 Task: Select the auto option in the notebook cell completed.
Action: Mouse moved to (36, 631)
Screenshot: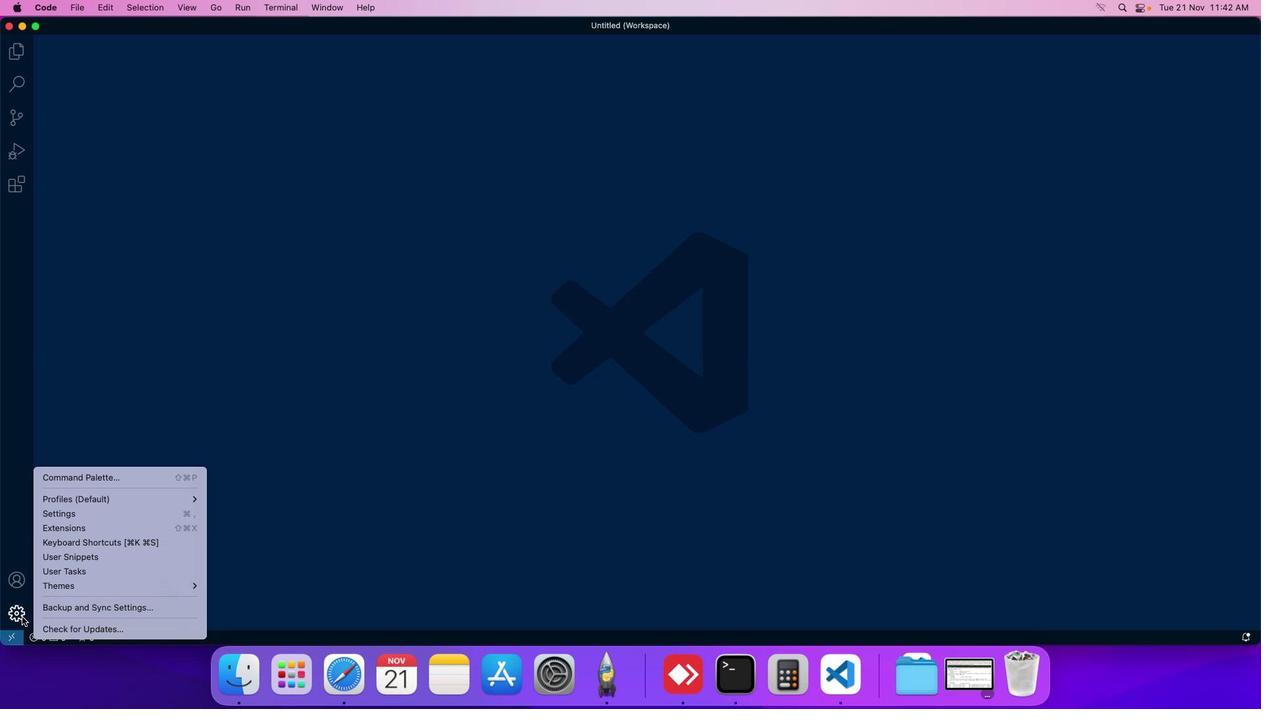 
Action: Mouse pressed left at (36, 631)
Screenshot: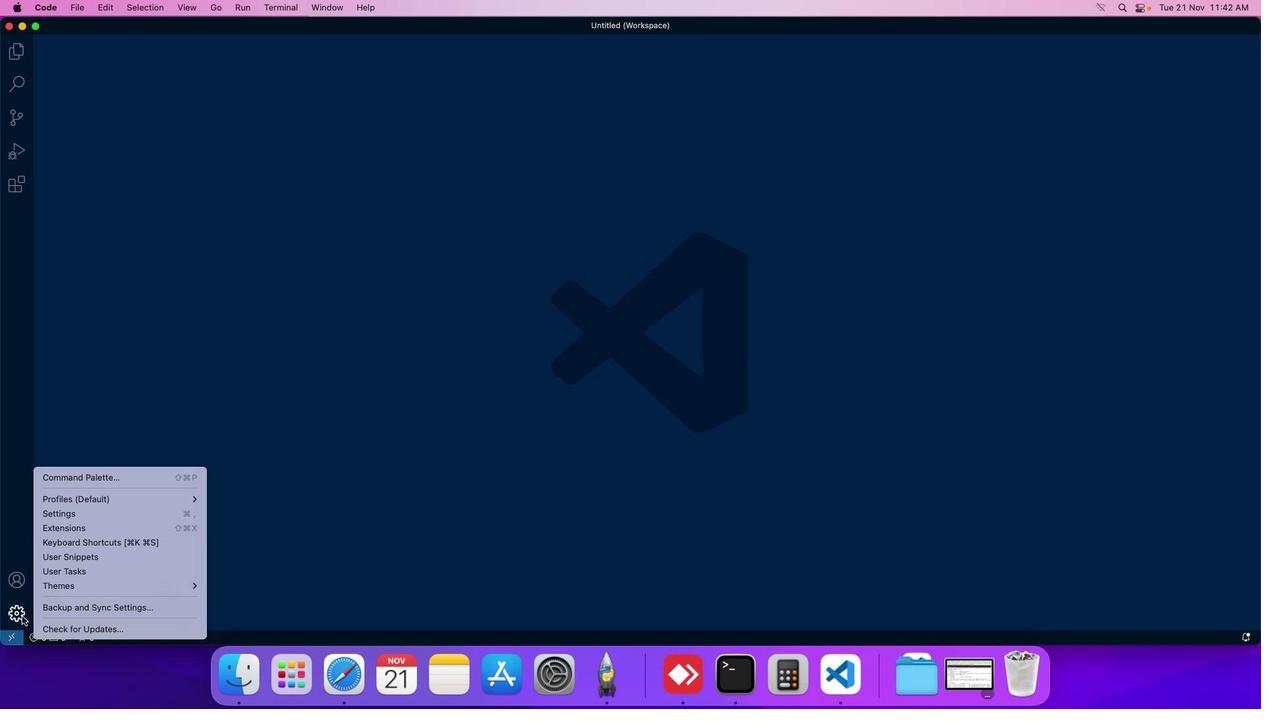 
Action: Mouse moved to (71, 528)
Screenshot: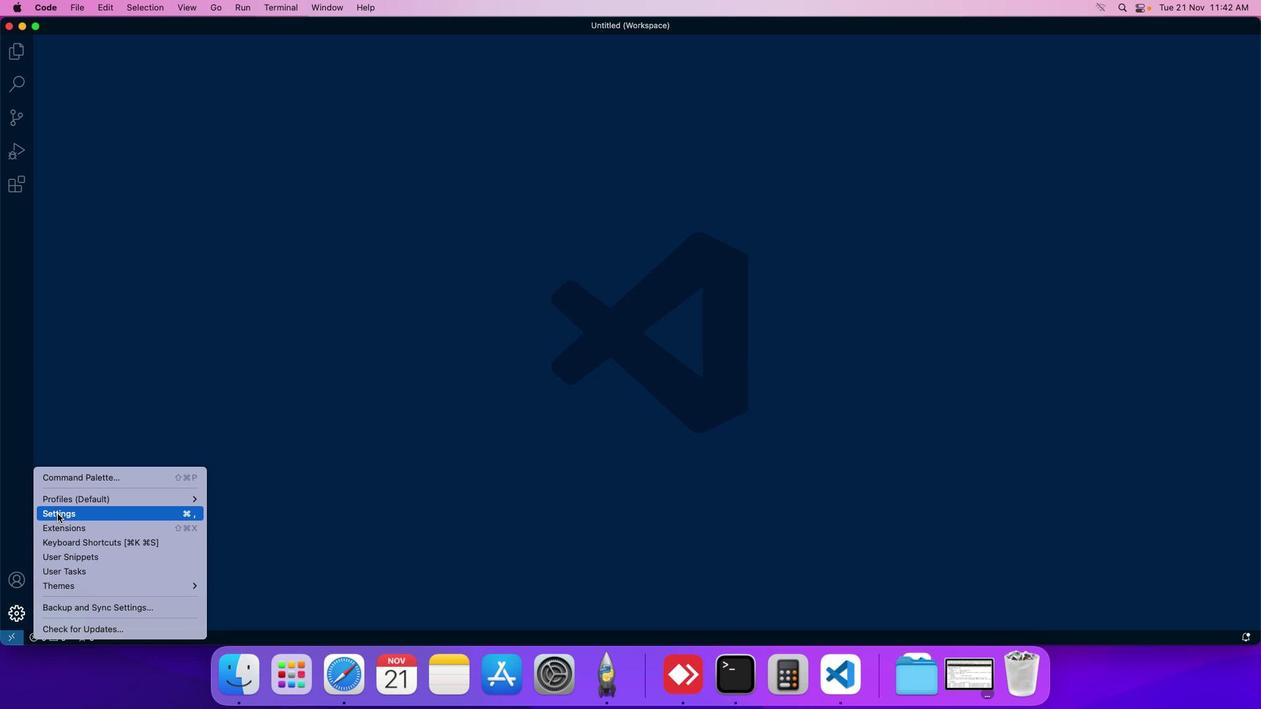
Action: Mouse pressed left at (71, 528)
Screenshot: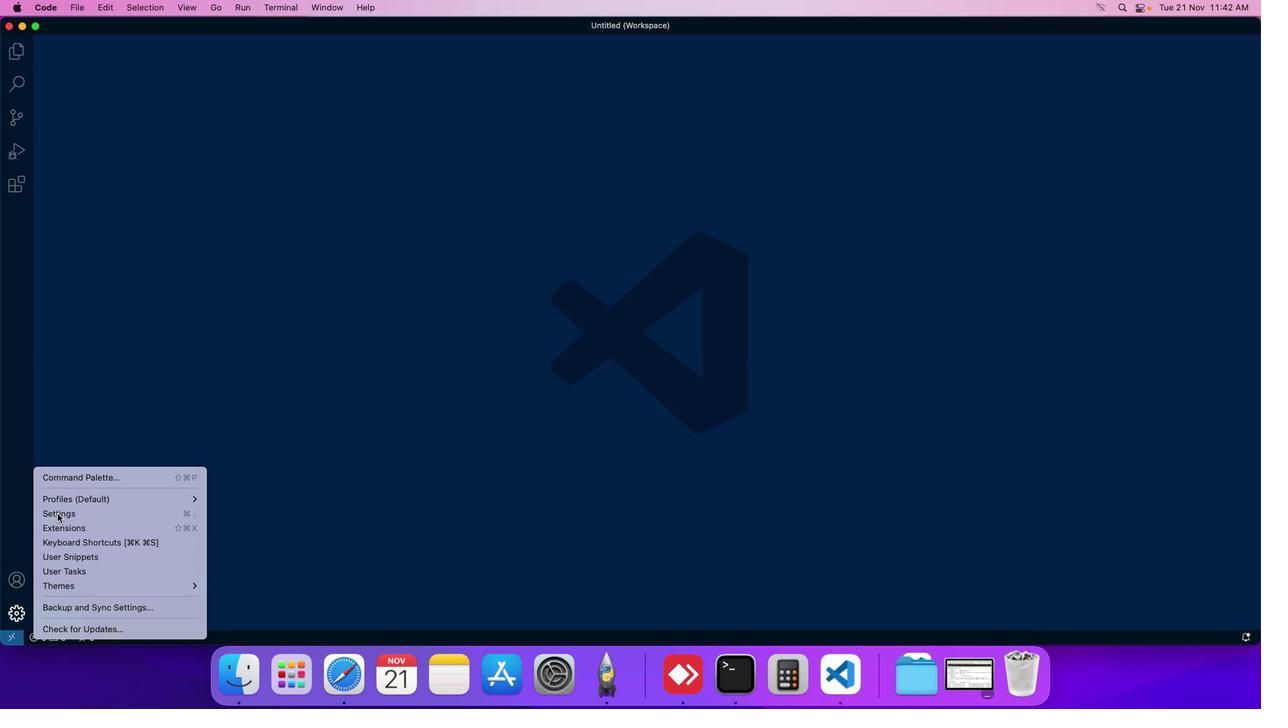 
Action: Mouse moved to (316, 124)
Screenshot: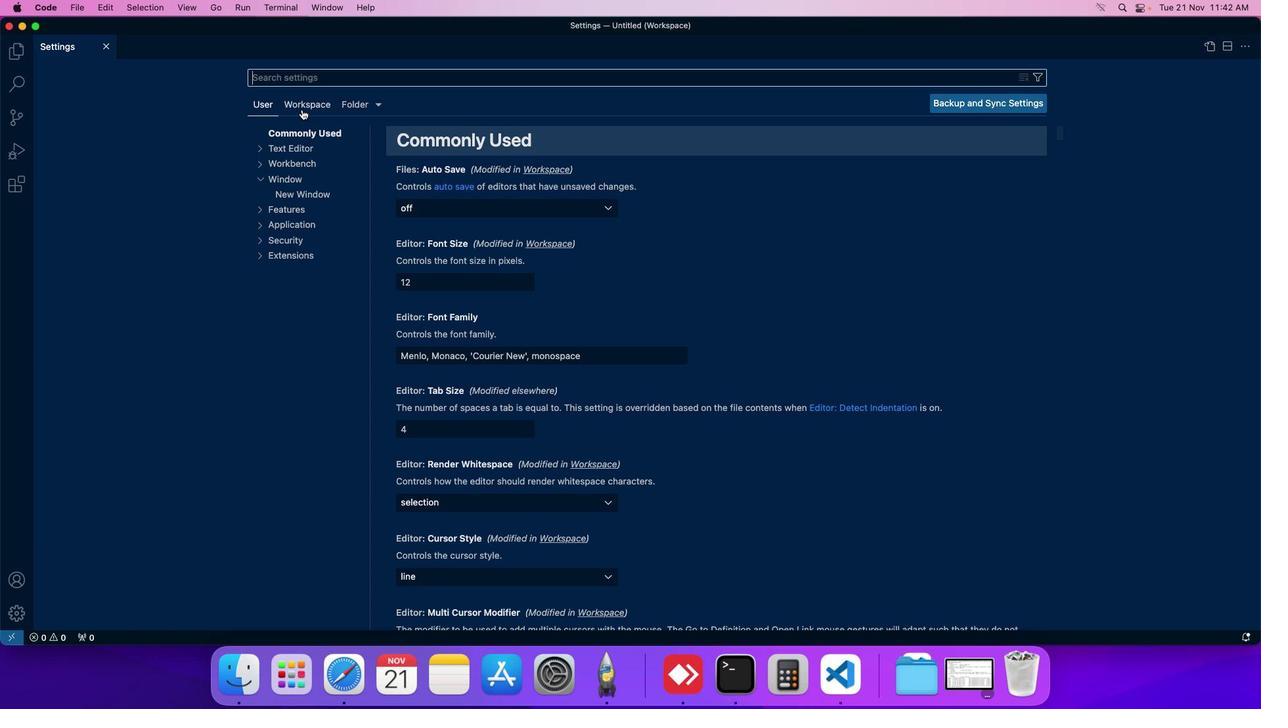 
Action: Mouse pressed left at (316, 124)
Screenshot: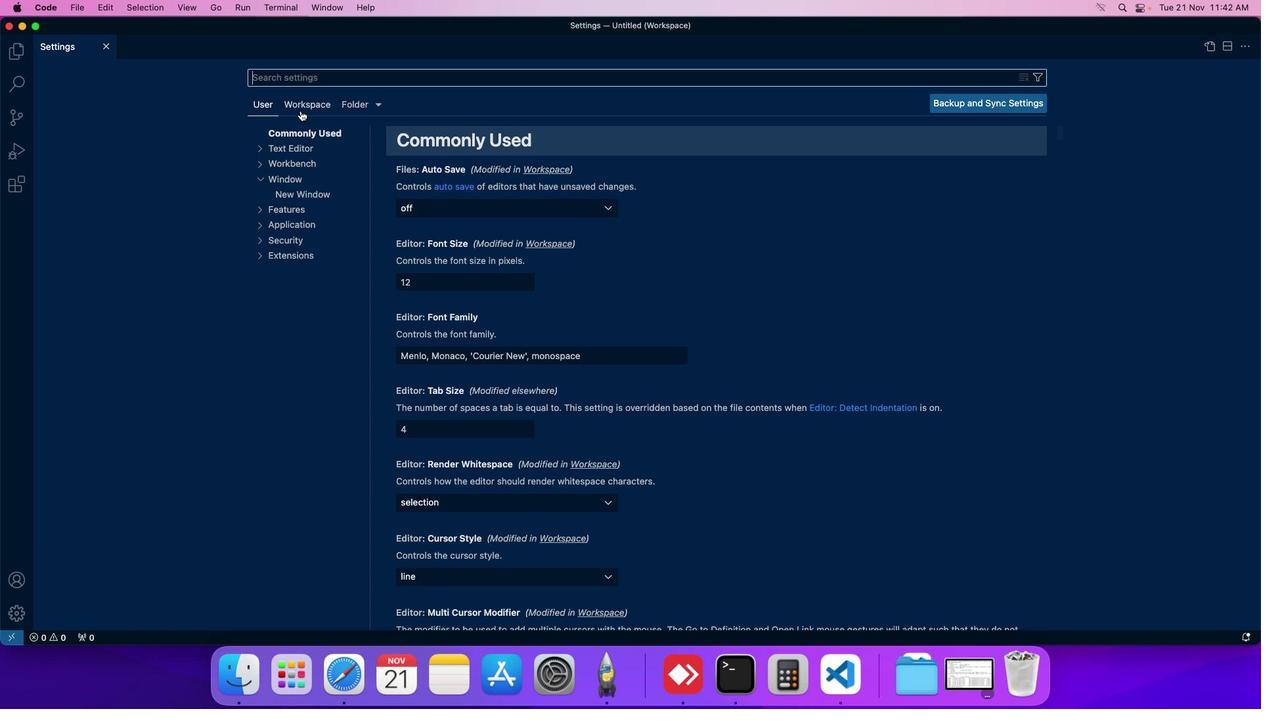 
Action: Mouse moved to (292, 204)
Screenshot: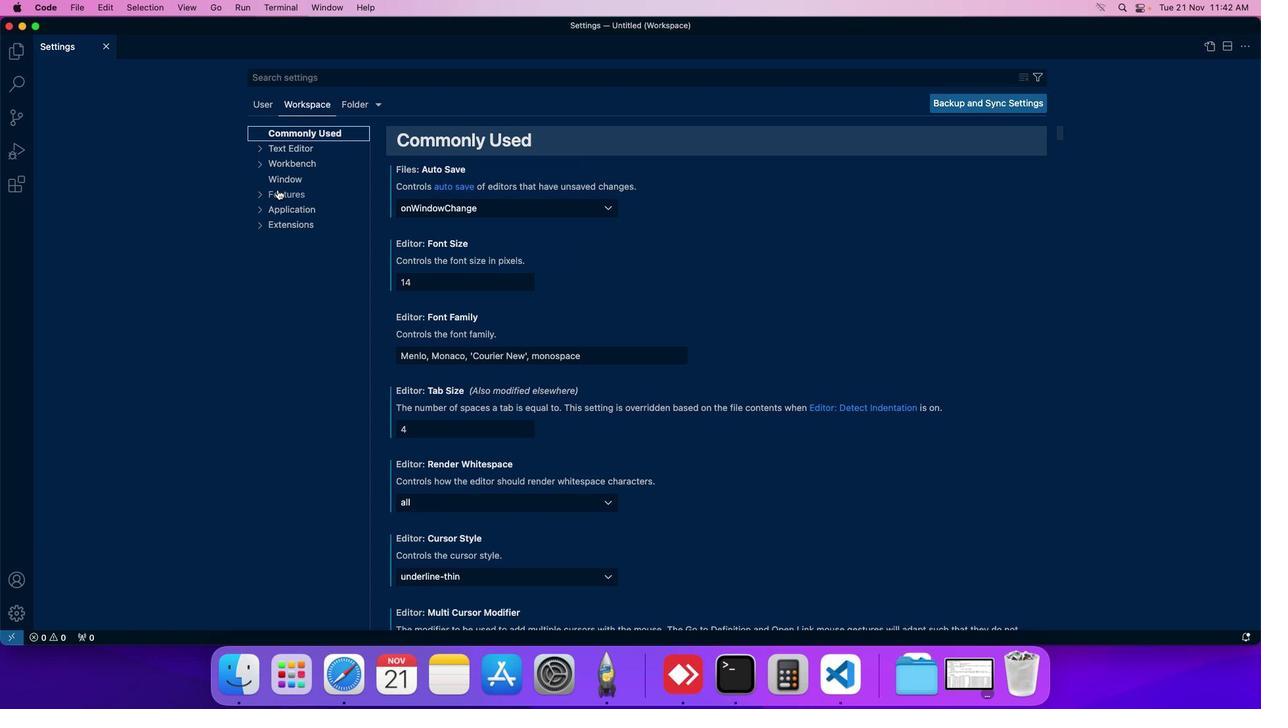 
Action: Mouse pressed left at (292, 204)
Screenshot: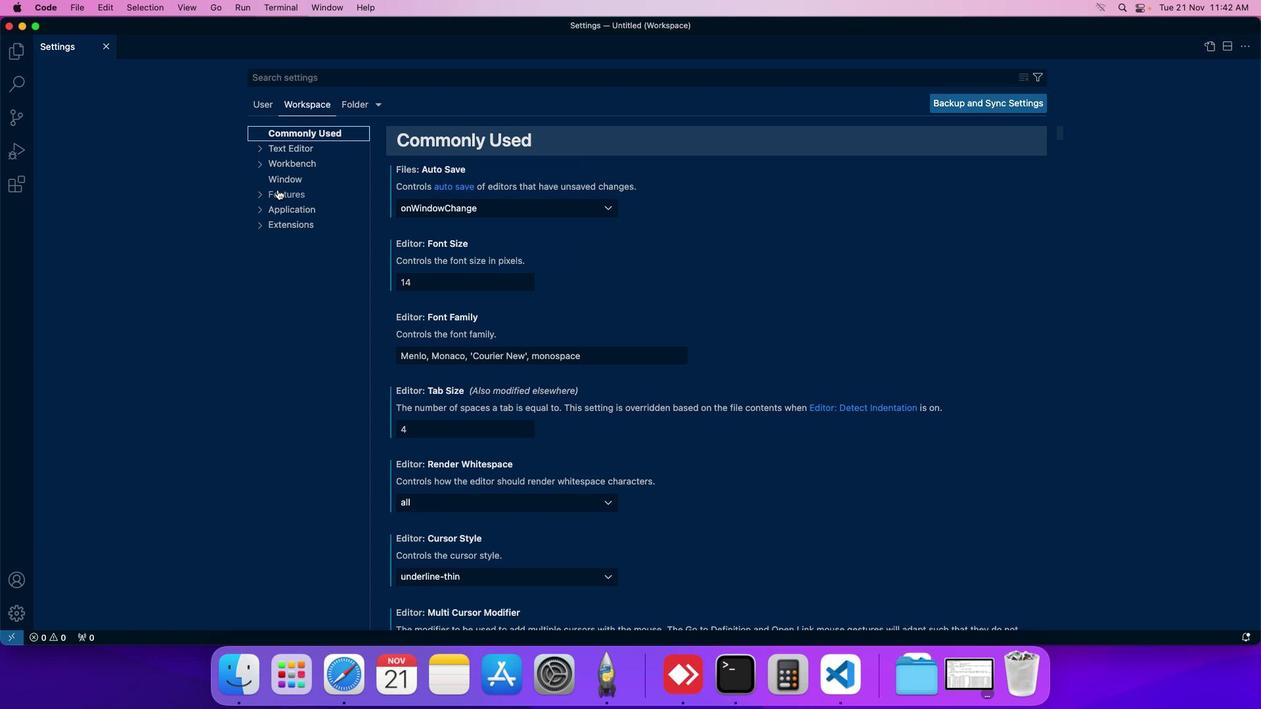 
Action: Mouse moved to (300, 448)
Screenshot: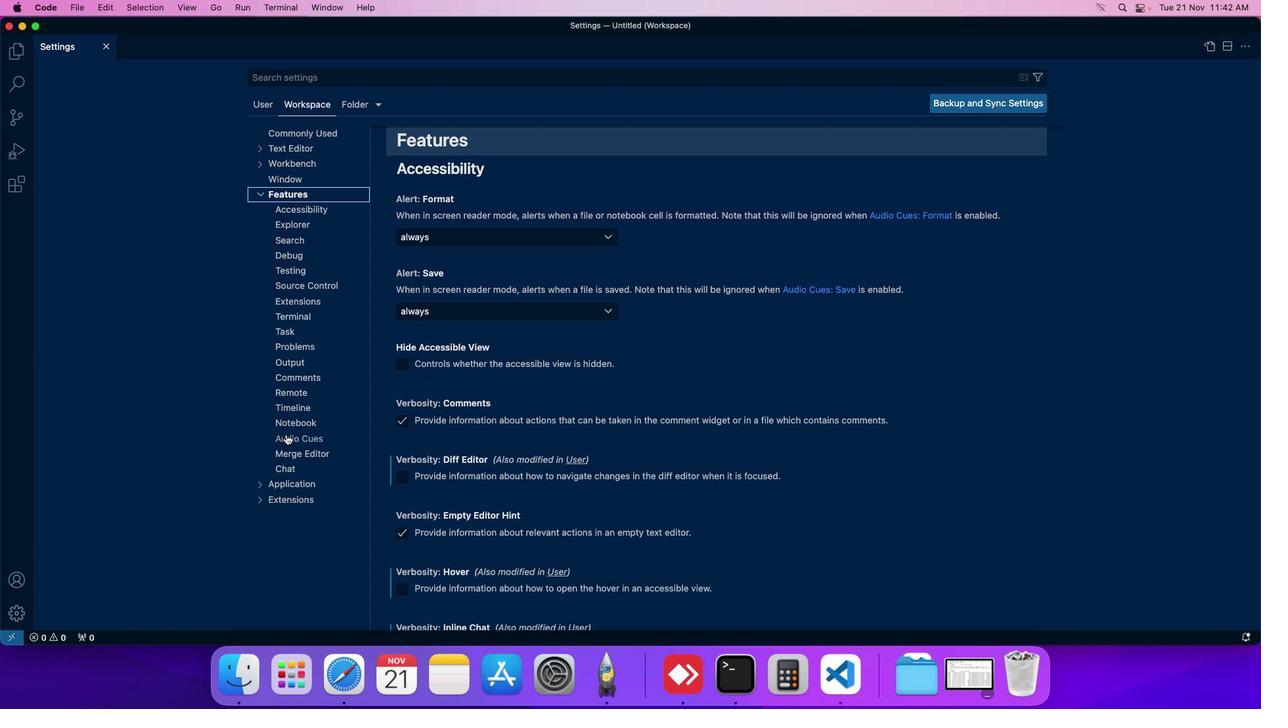 
Action: Mouse pressed left at (300, 448)
Screenshot: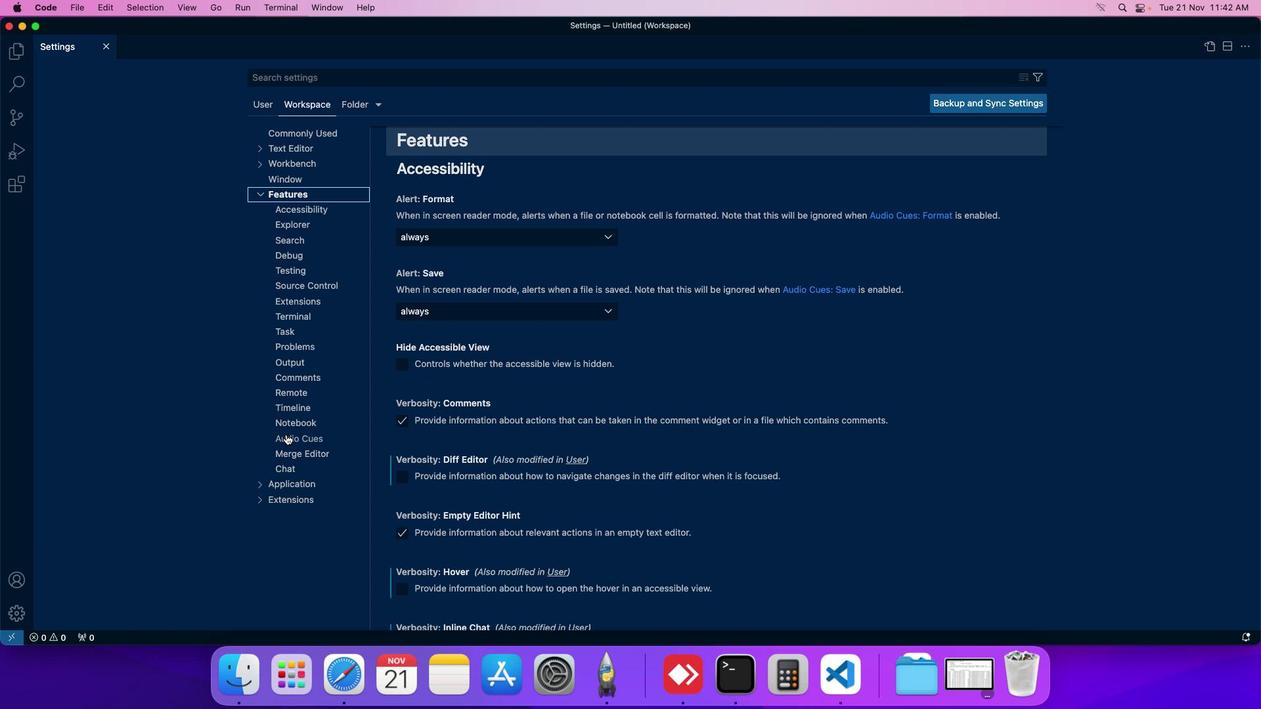
Action: Mouse moved to (419, 424)
Screenshot: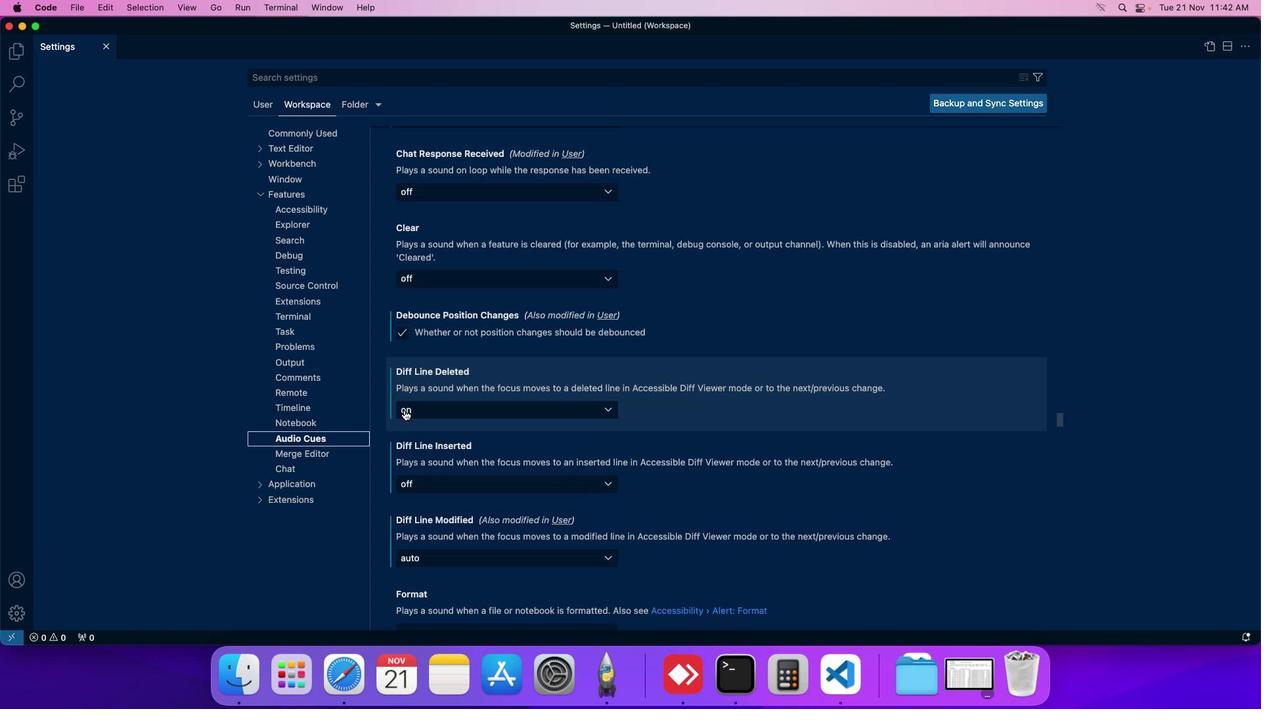 
Action: Mouse scrolled (419, 424) with delta (14, 13)
Screenshot: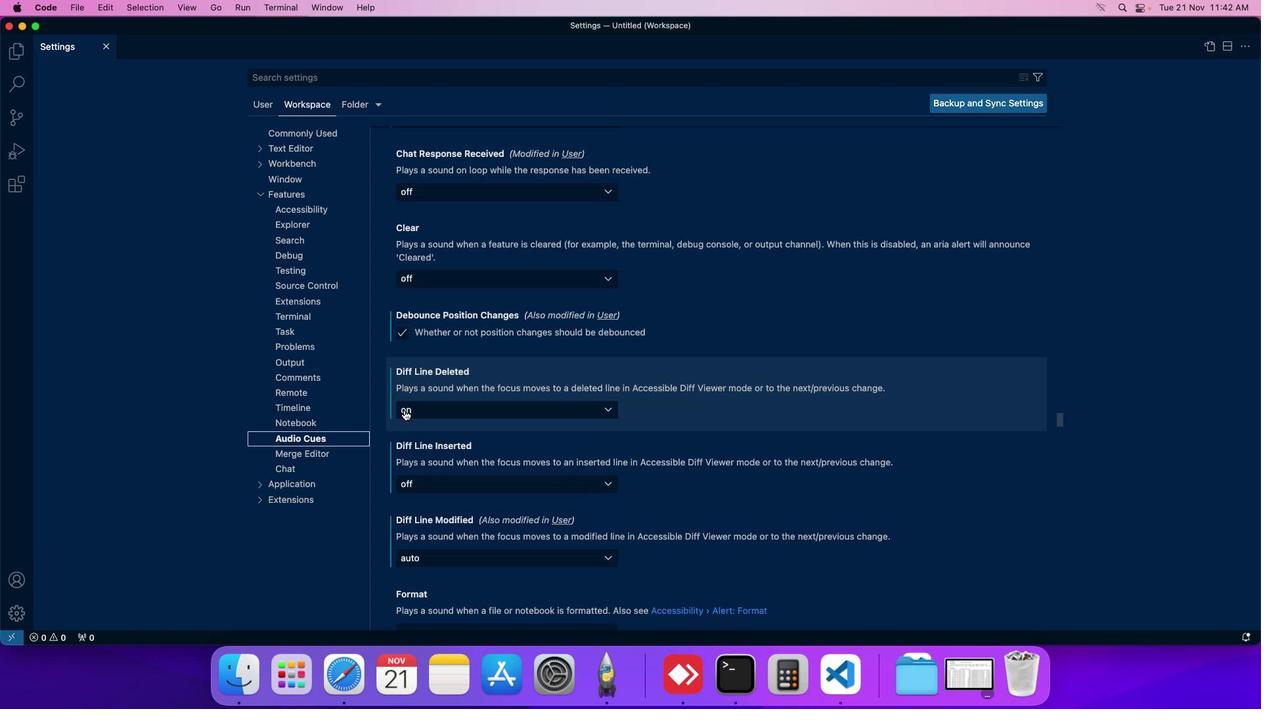 
Action: Mouse scrolled (419, 424) with delta (14, 13)
Screenshot: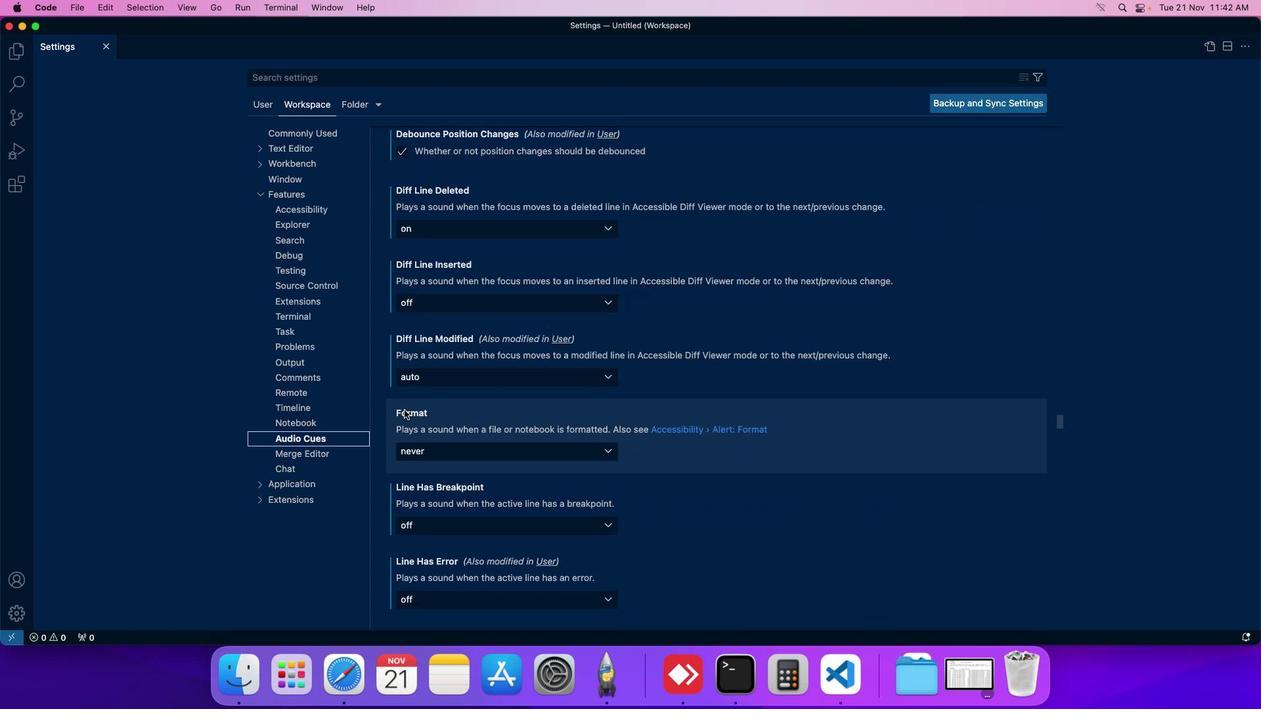 
Action: Mouse scrolled (419, 424) with delta (14, 13)
Screenshot: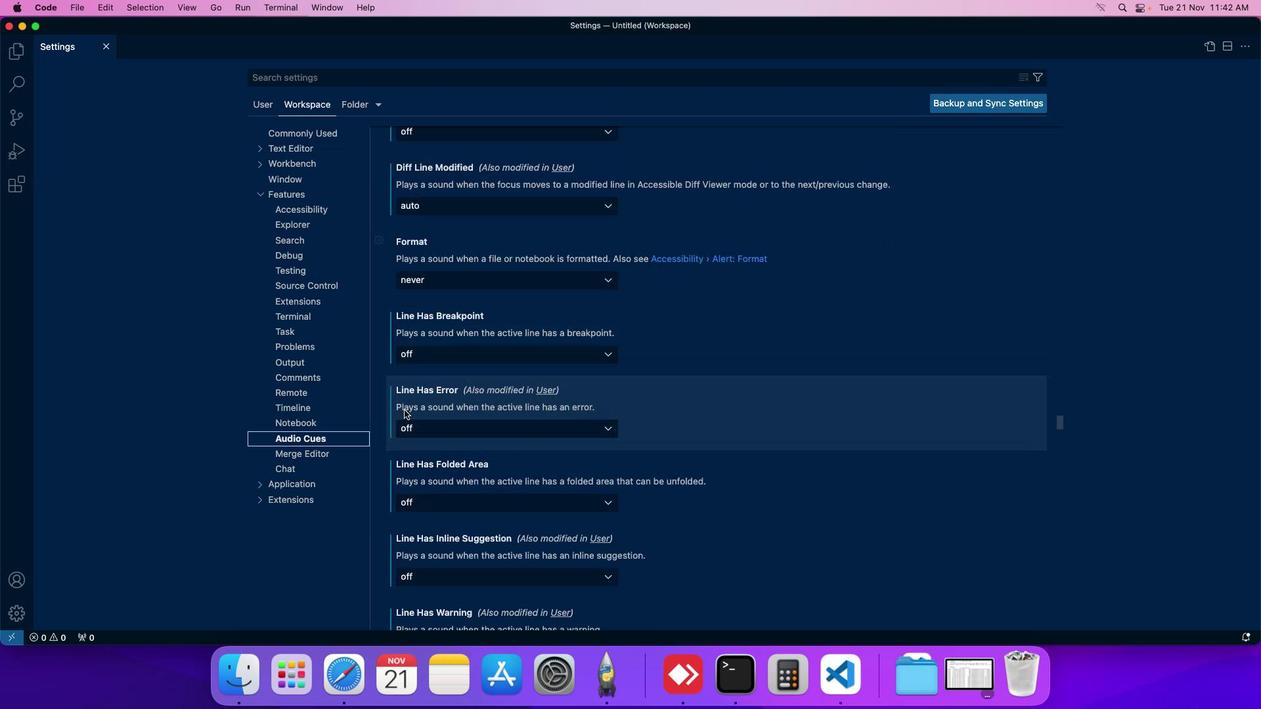 
Action: Mouse scrolled (419, 424) with delta (14, 13)
Screenshot: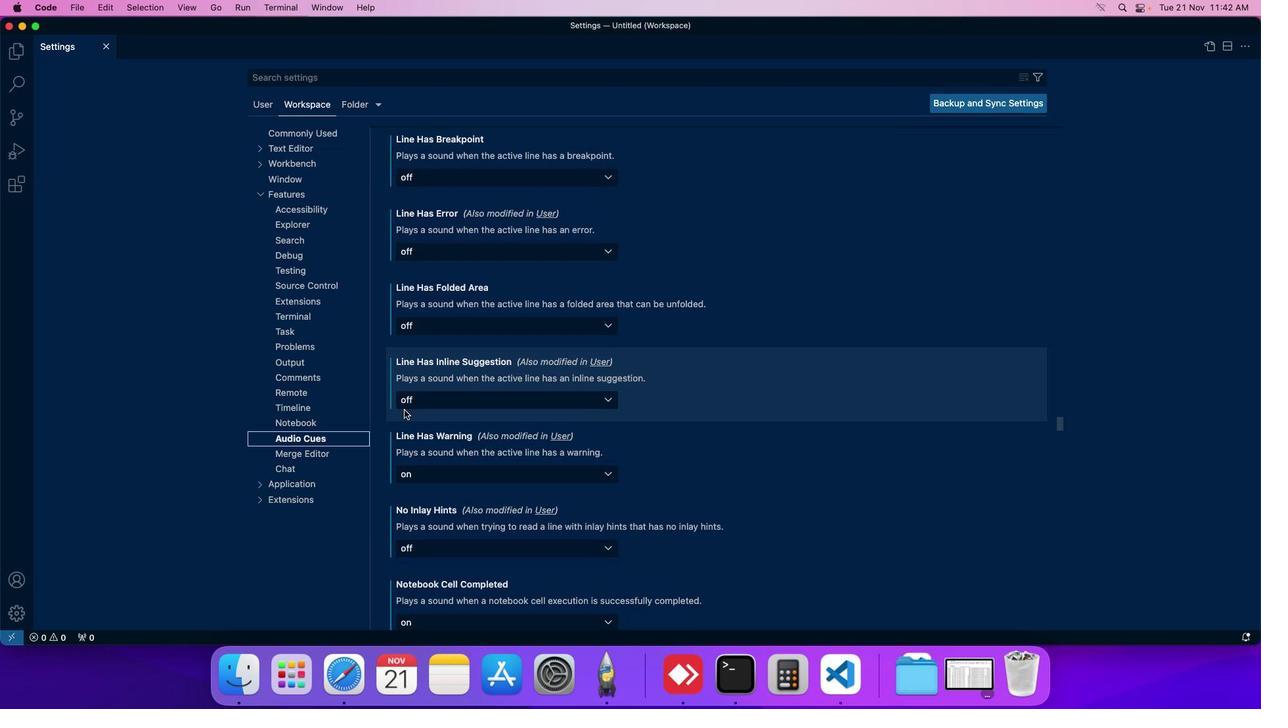 
Action: Mouse scrolled (419, 424) with delta (14, 13)
Screenshot: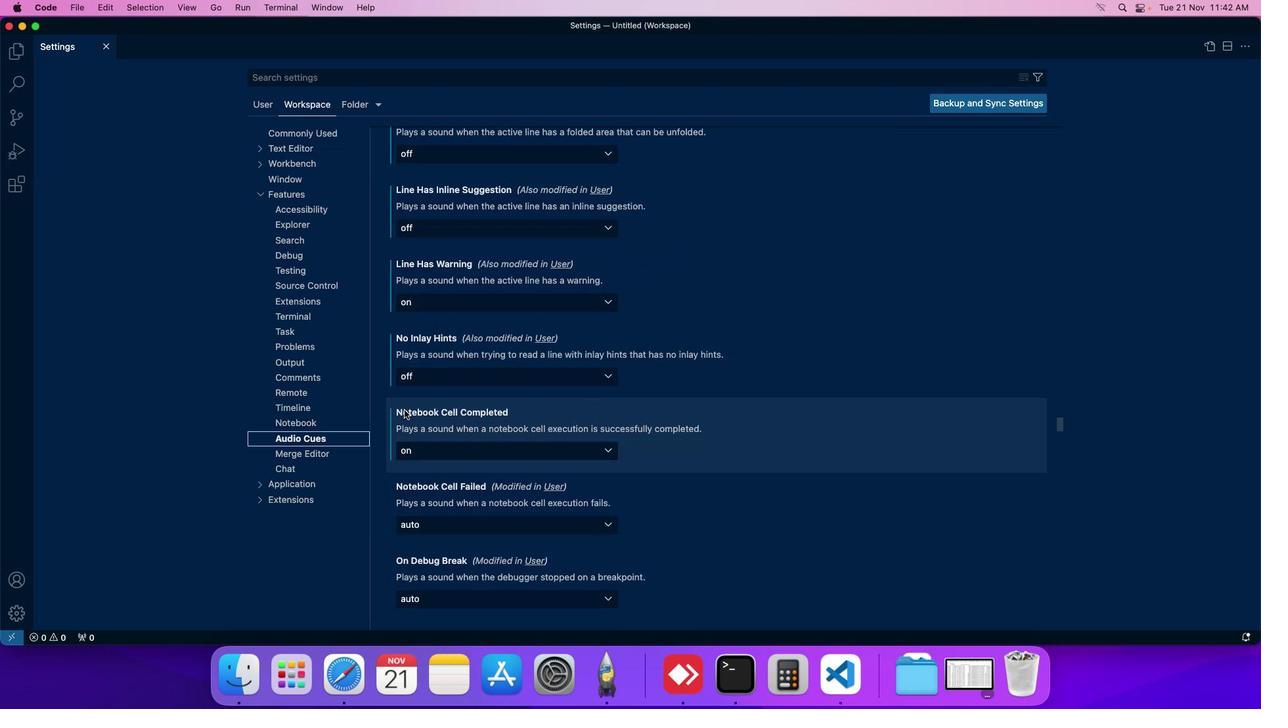 
Action: Mouse moved to (492, 466)
Screenshot: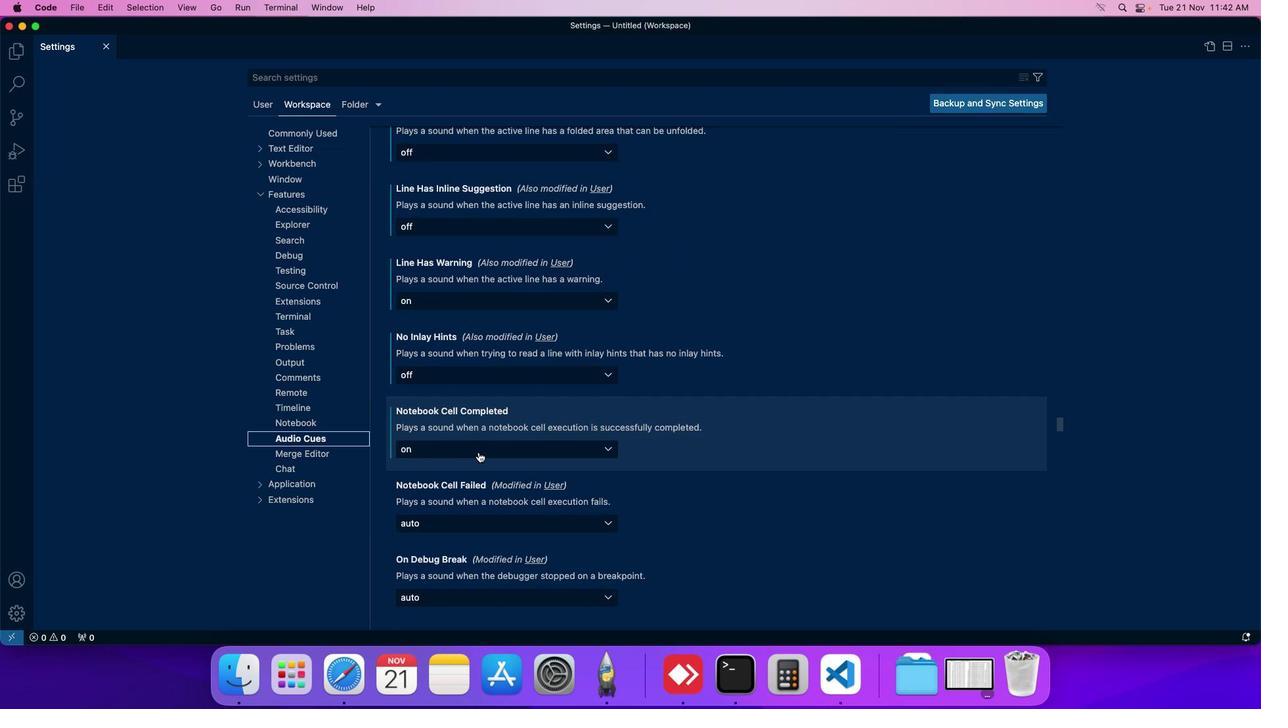 
Action: Mouse pressed left at (492, 466)
Screenshot: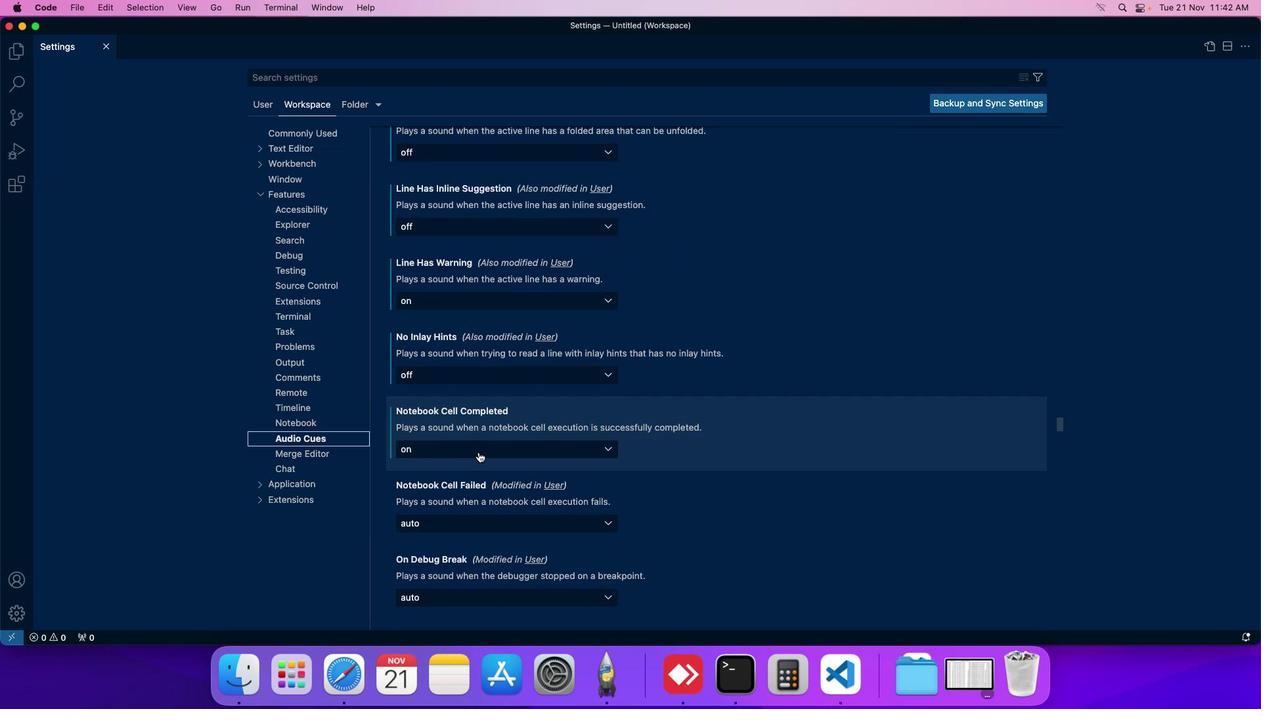 
Action: Mouse moved to (475, 477)
Screenshot: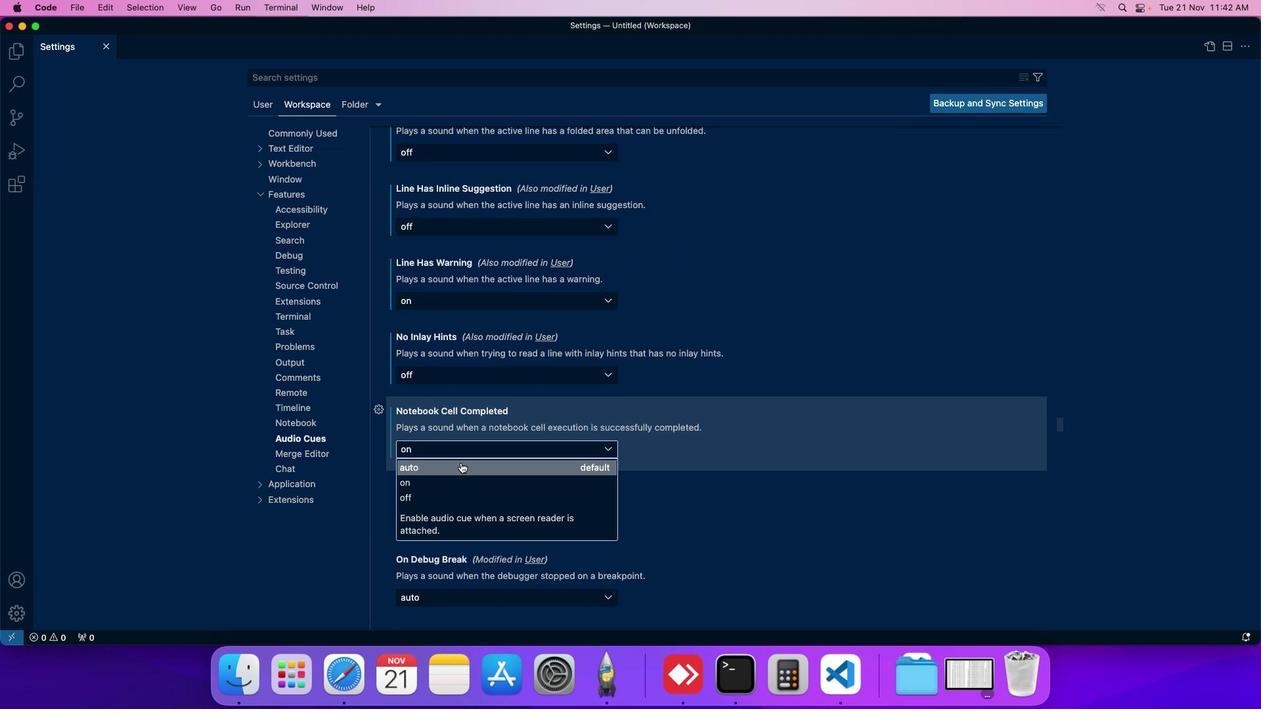 
Action: Mouse pressed left at (475, 477)
Screenshot: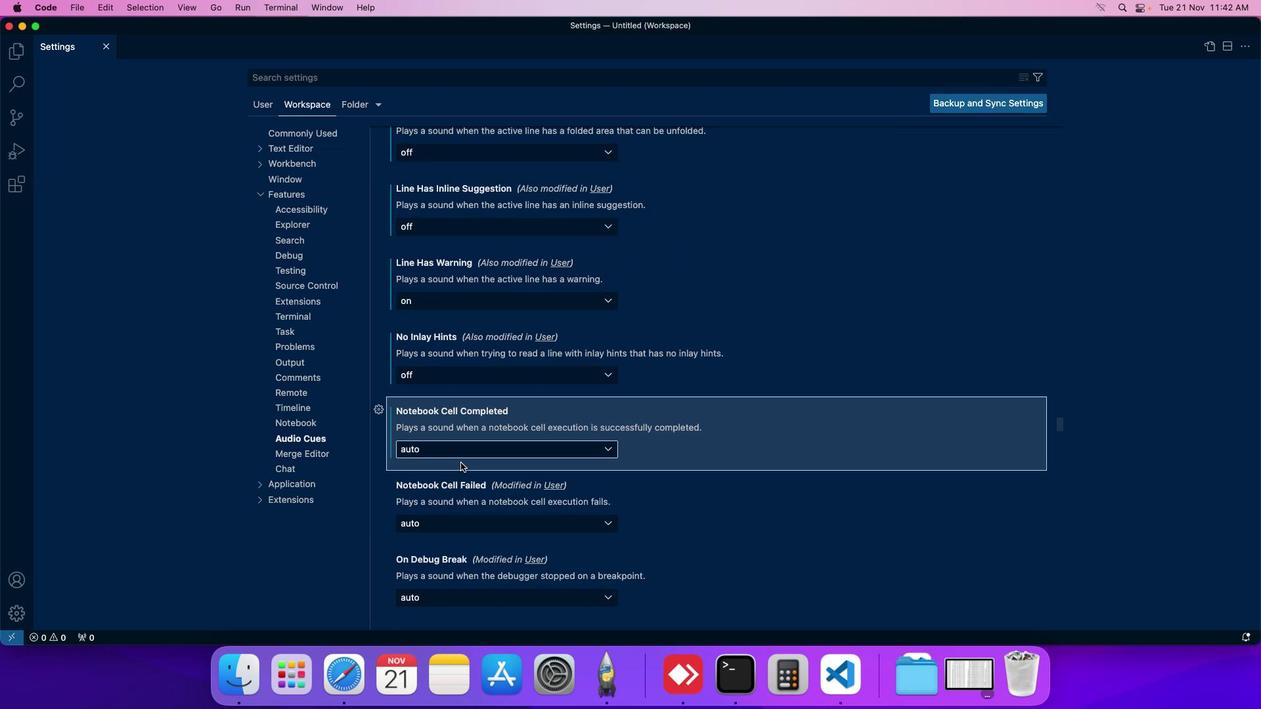 
Action: Mouse moved to (483, 472)
Screenshot: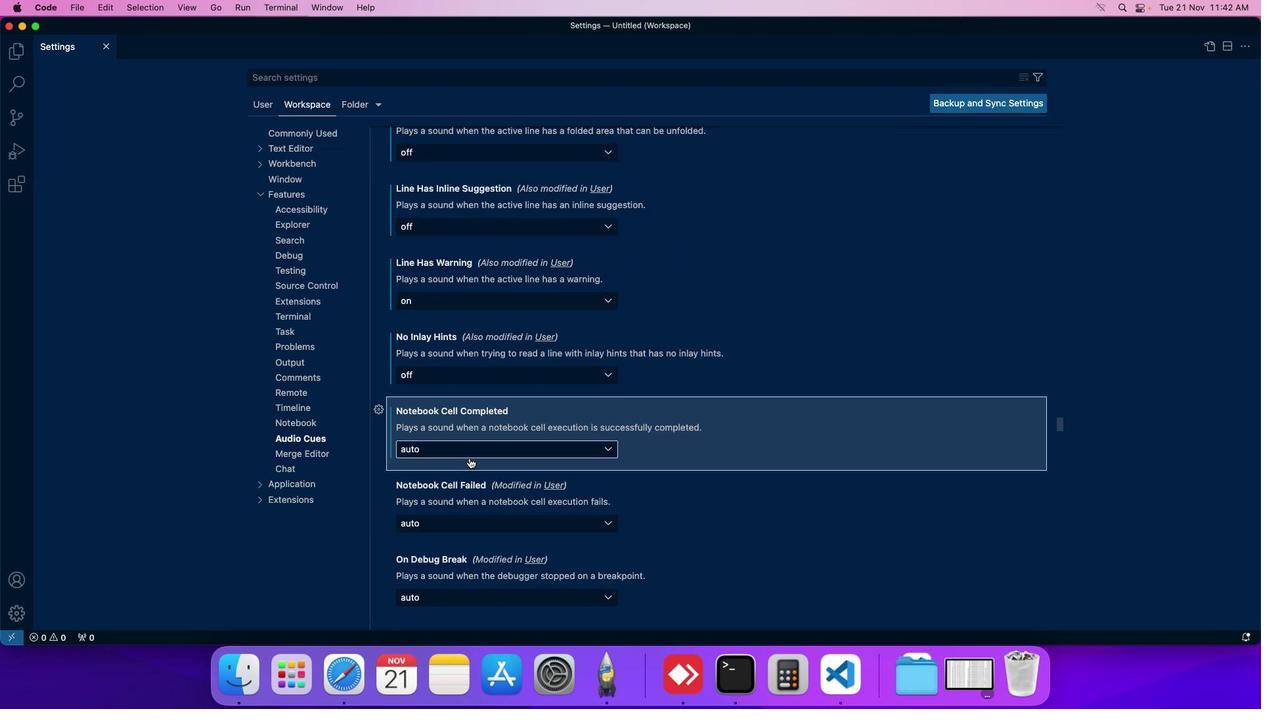 
